 Task: Assign in the project ZeroG the issue 'HR management system for a company with advanced employee onboarding and performance tracking features' to the sprint 'Warp 9'.
Action: Mouse moved to (179, 50)
Screenshot: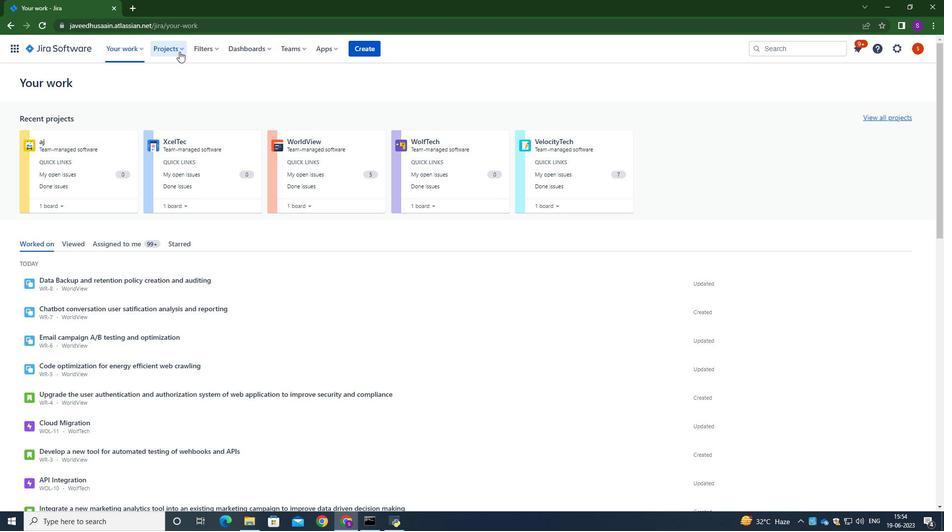
Action: Mouse pressed left at (179, 50)
Screenshot: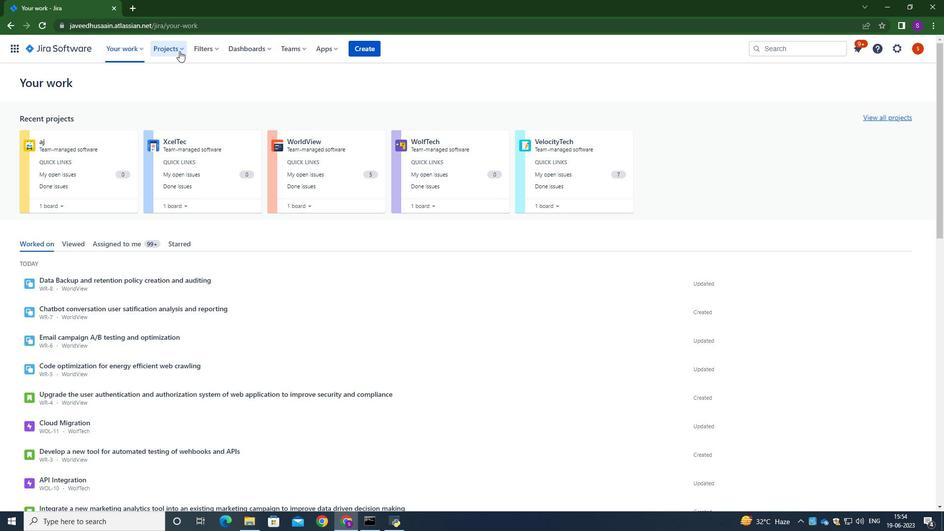 
Action: Mouse moved to (213, 99)
Screenshot: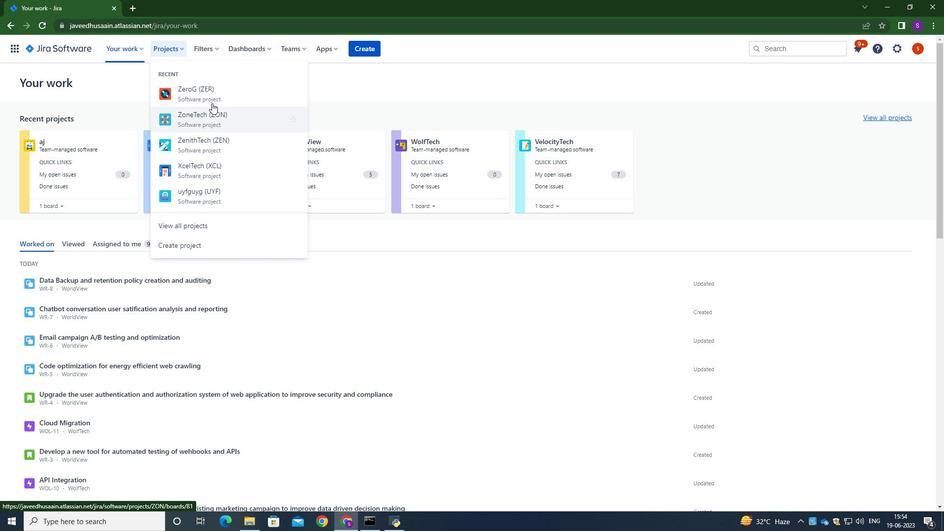
Action: Mouse pressed left at (213, 99)
Screenshot: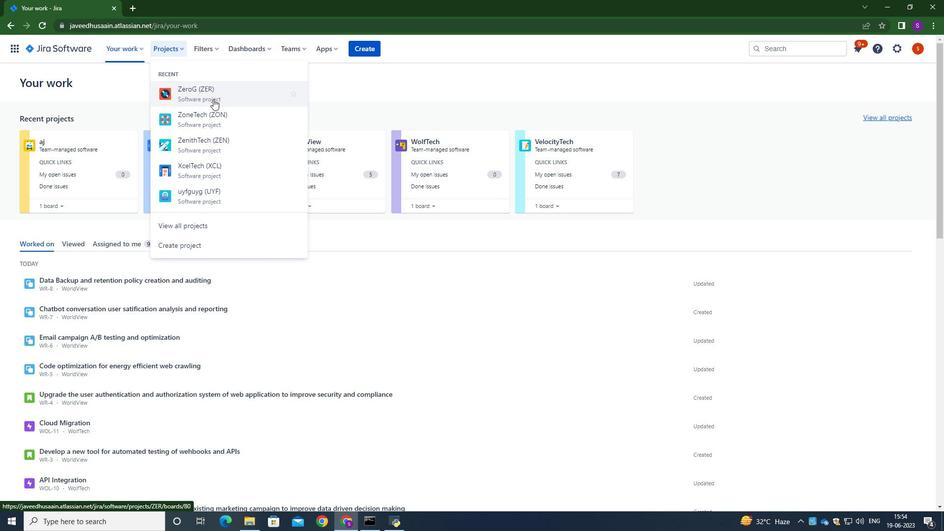 
Action: Mouse moved to (58, 152)
Screenshot: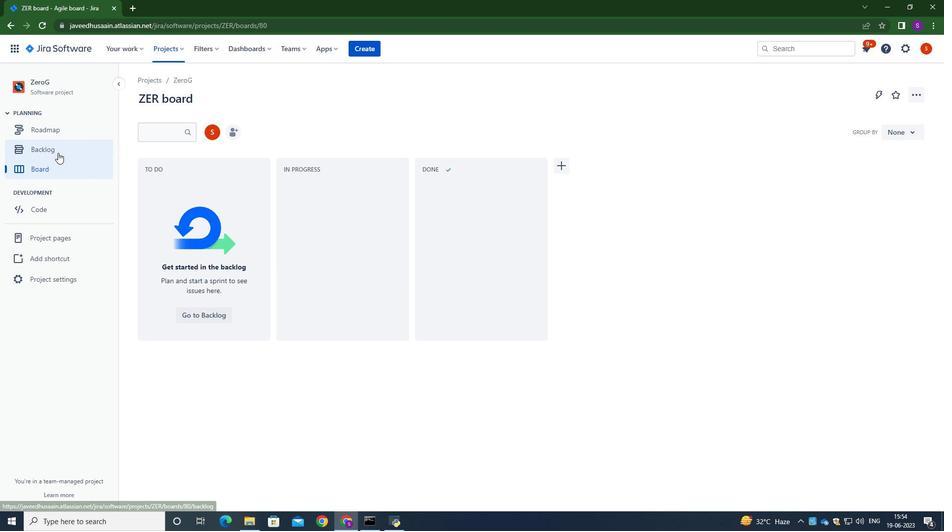 
Action: Mouse pressed left at (58, 152)
Screenshot: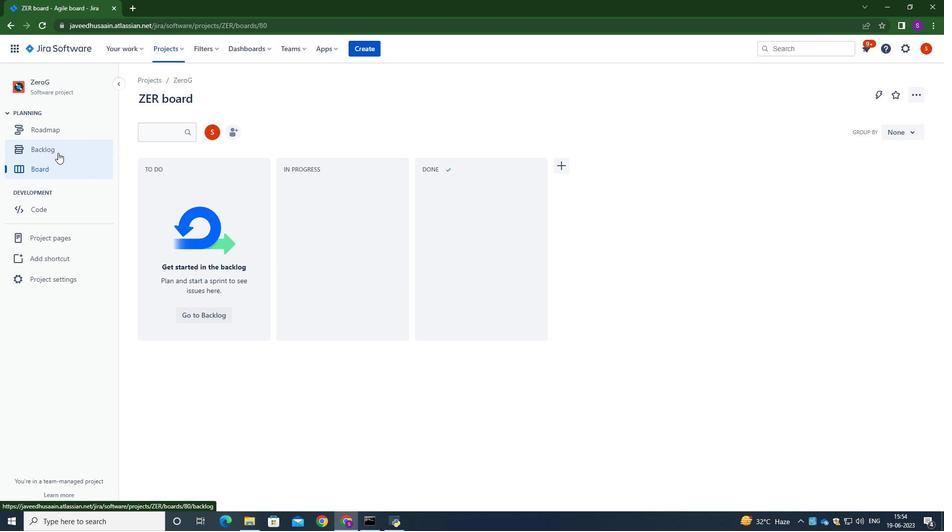 
Action: Mouse moved to (402, 305)
Screenshot: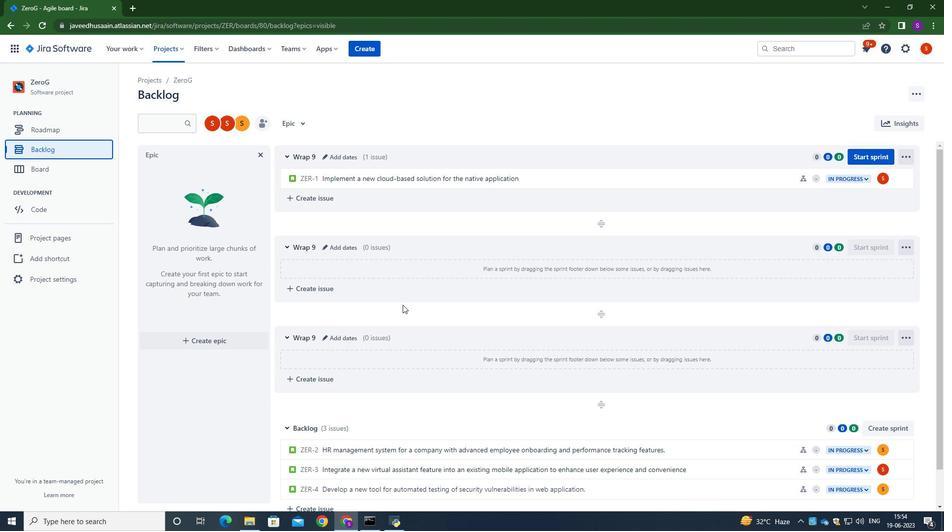 
Action: Mouse scrolled (402, 304) with delta (0, 0)
Screenshot: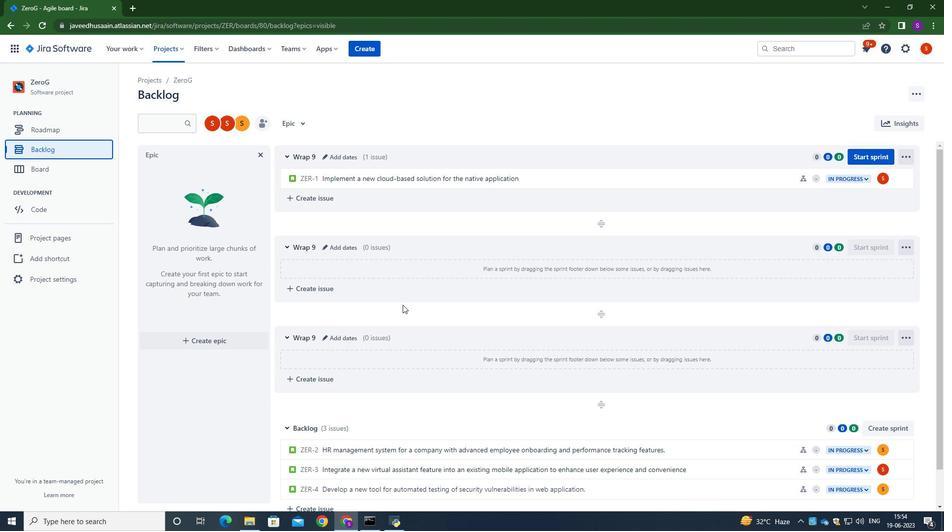 
Action: Mouse moved to (402, 306)
Screenshot: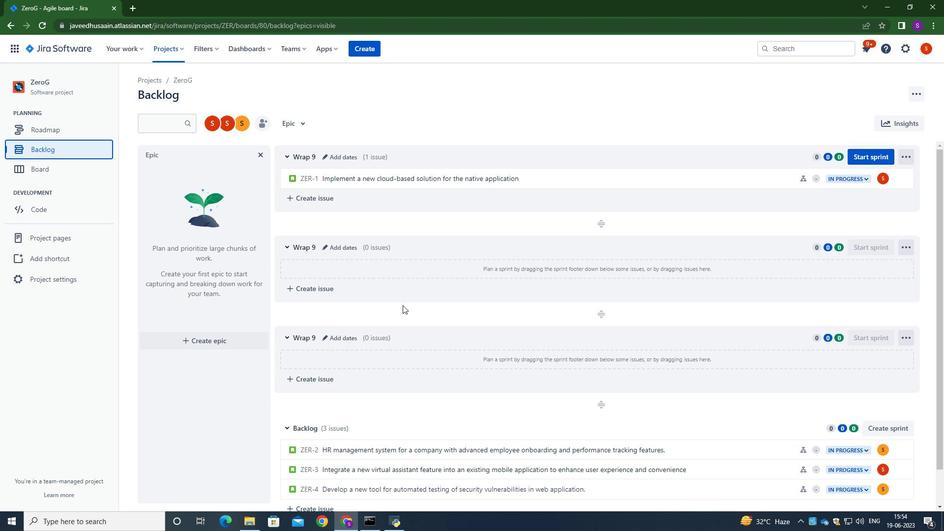 
Action: Mouse scrolled (402, 305) with delta (0, 0)
Screenshot: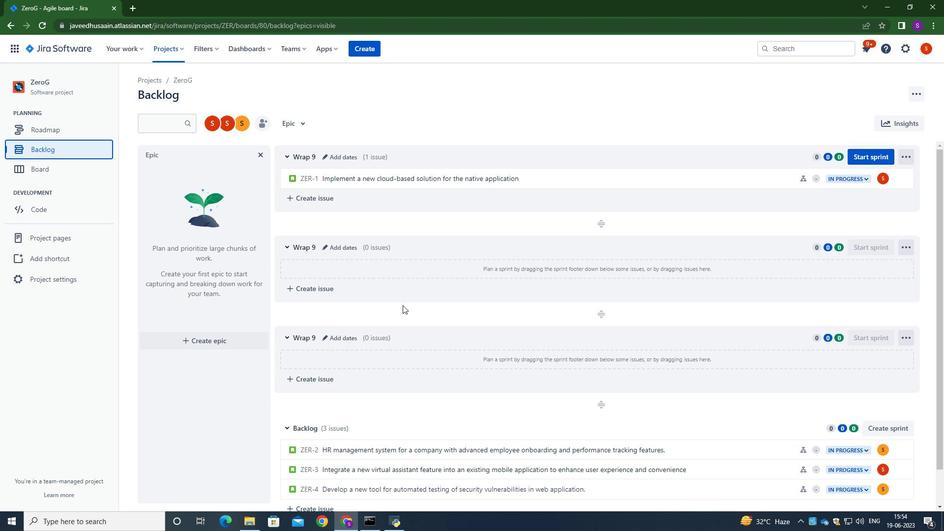 
Action: Mouse scrolled (402, 305) with delta (0, 0)
Screenshot: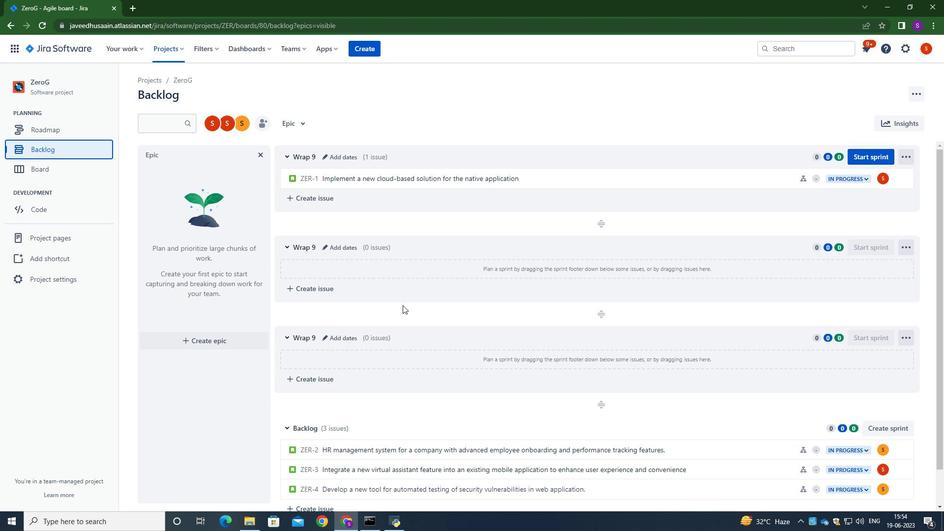 
Action: Mouse moved to (402, 306)
Screenshot: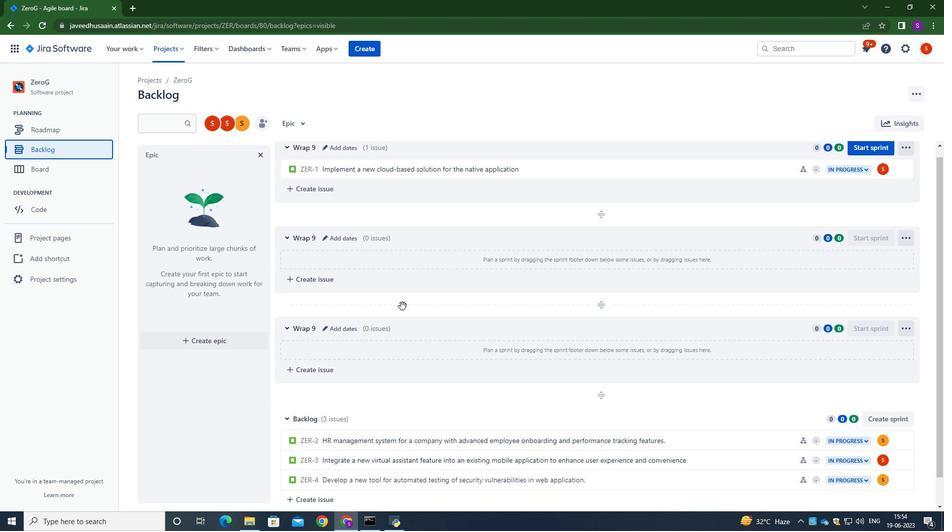 
Action: Mouse scrolled (402, 305) with delta (0, 0)
Screenshot: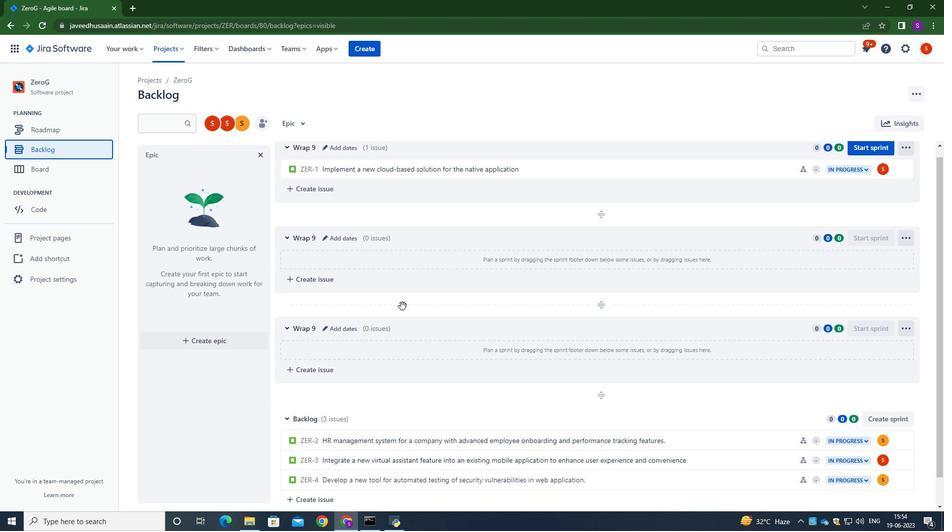 
Action: Mouse moved to (907, 412)
Screenshot: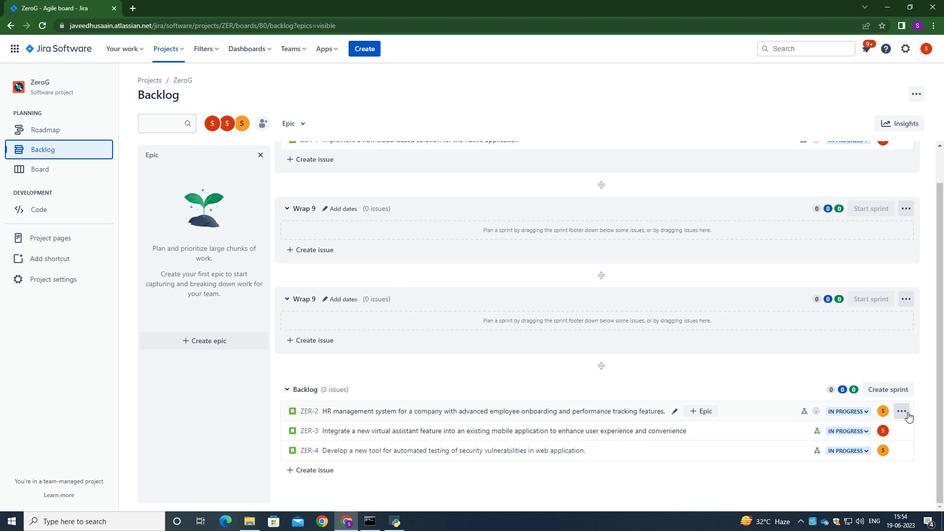 
Action: Mouse pressed left at (907, 412)
Screenshot: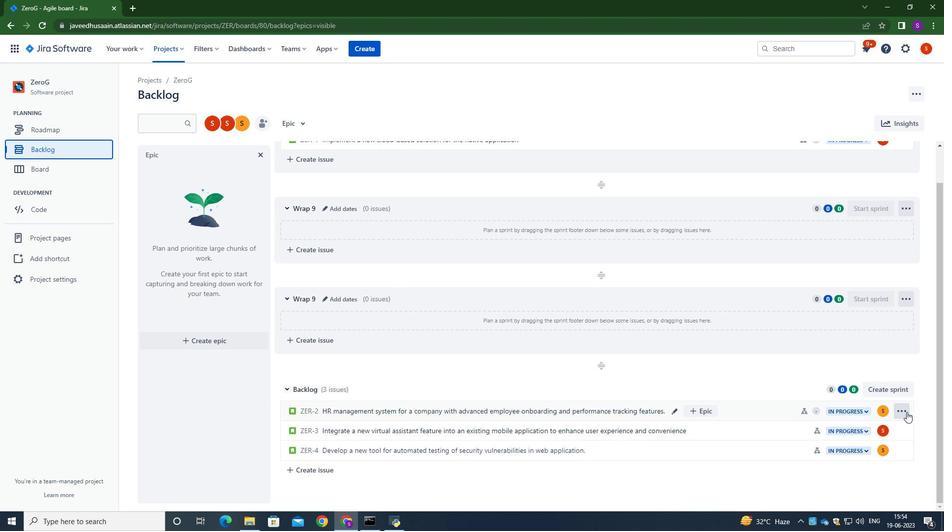 
Action: Mouse moved to (879, 338)
Screenshot: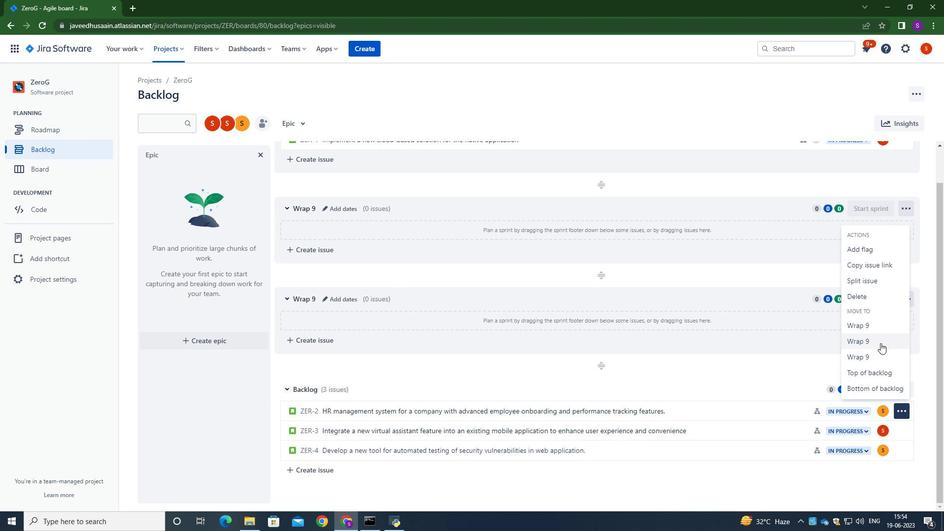 
Action: Mouse pressed left at (879, 338)
Screenshot: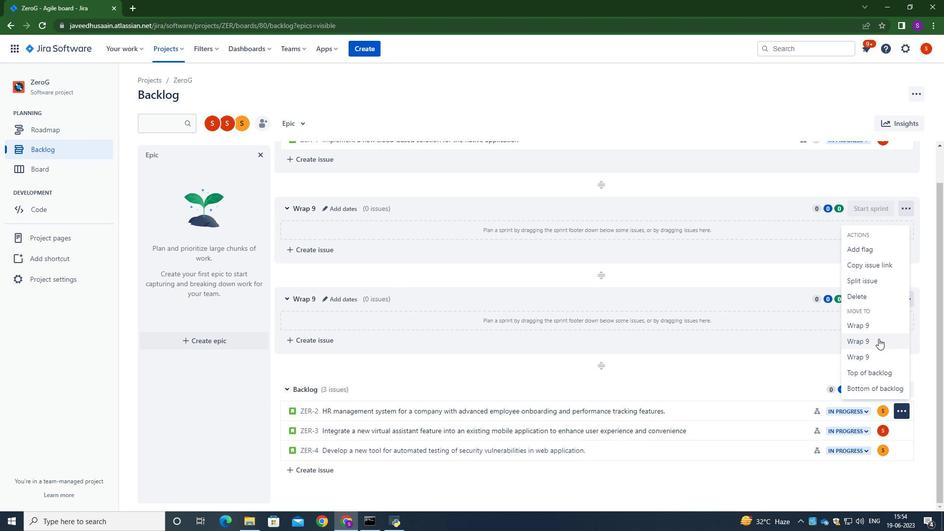 
Action: Mouse moved to (671, 381)
Screenshot: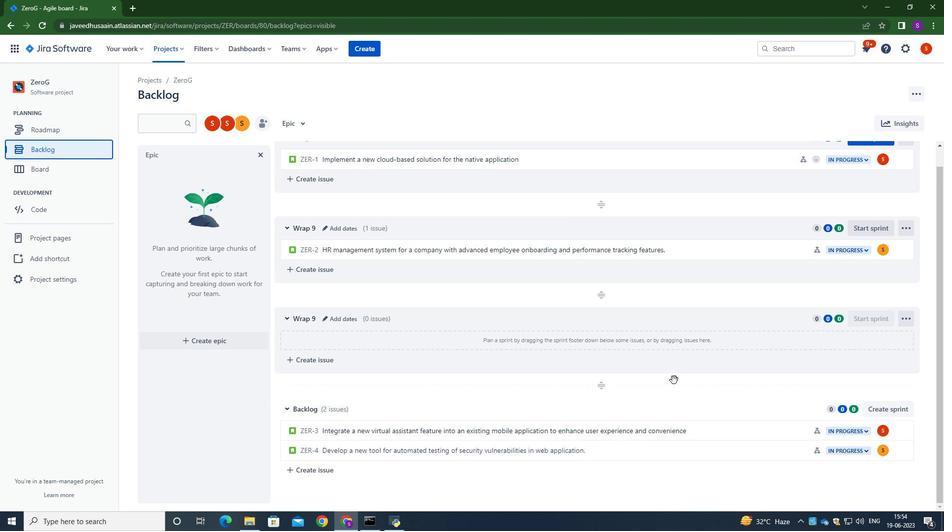 
